 Task: Create a section Agile Artisans and in the section, add a milestone Artificial Intelligence Integration in the project AgileCamp
Action: Mouse moved to (58, 395)
Screenshot: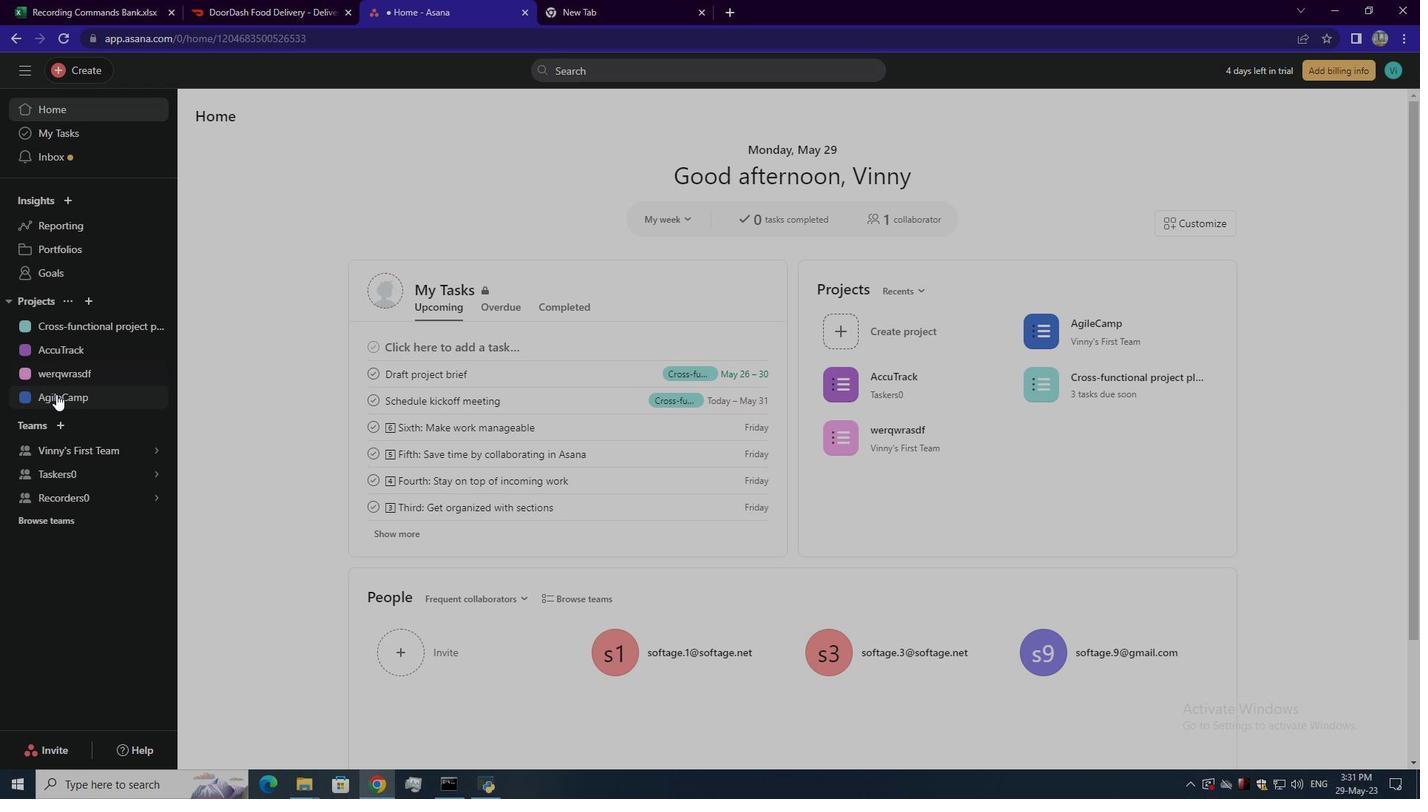 
Action: Mouse pressed left at (58, 395)
Screenshot: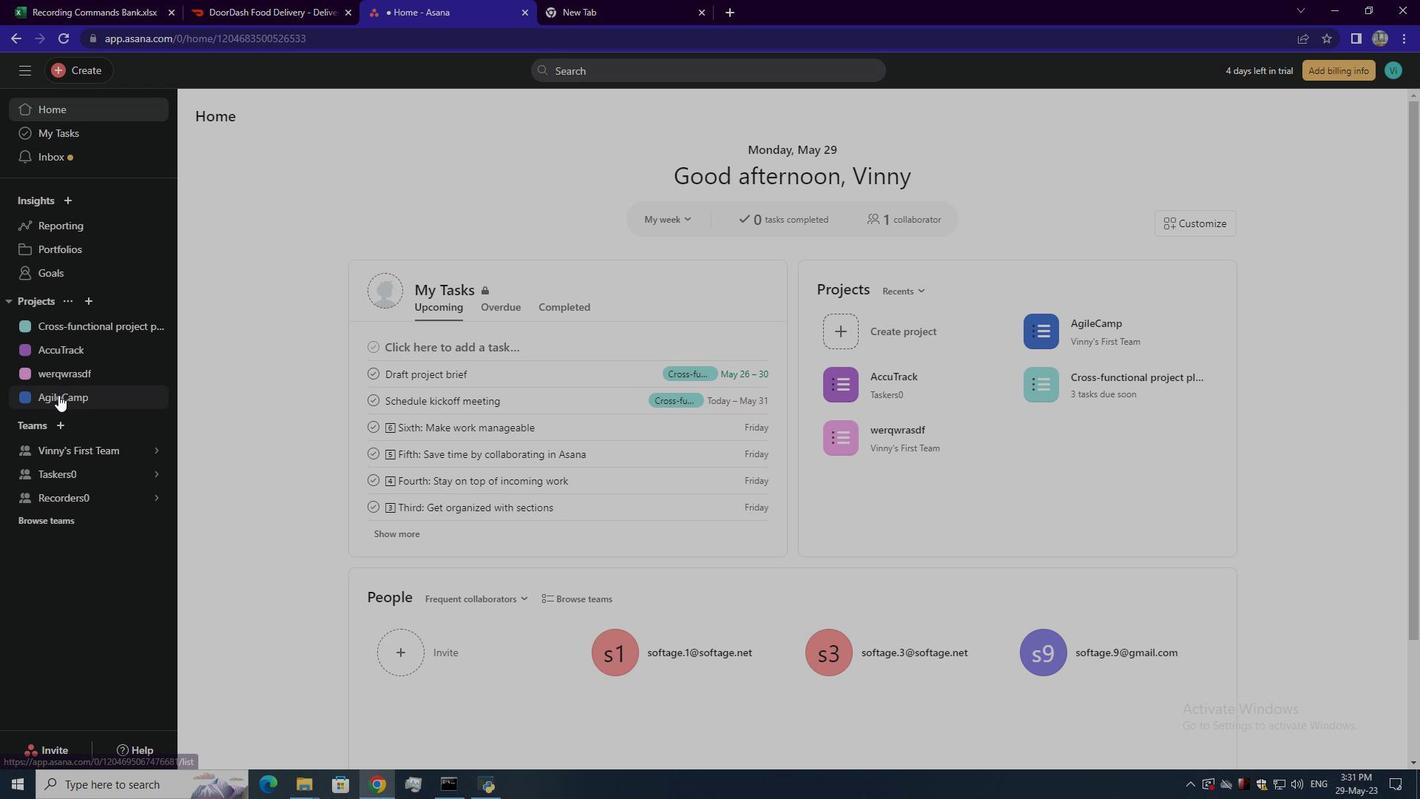 
Action: Mouse moved to (267, 497)
Screenshot: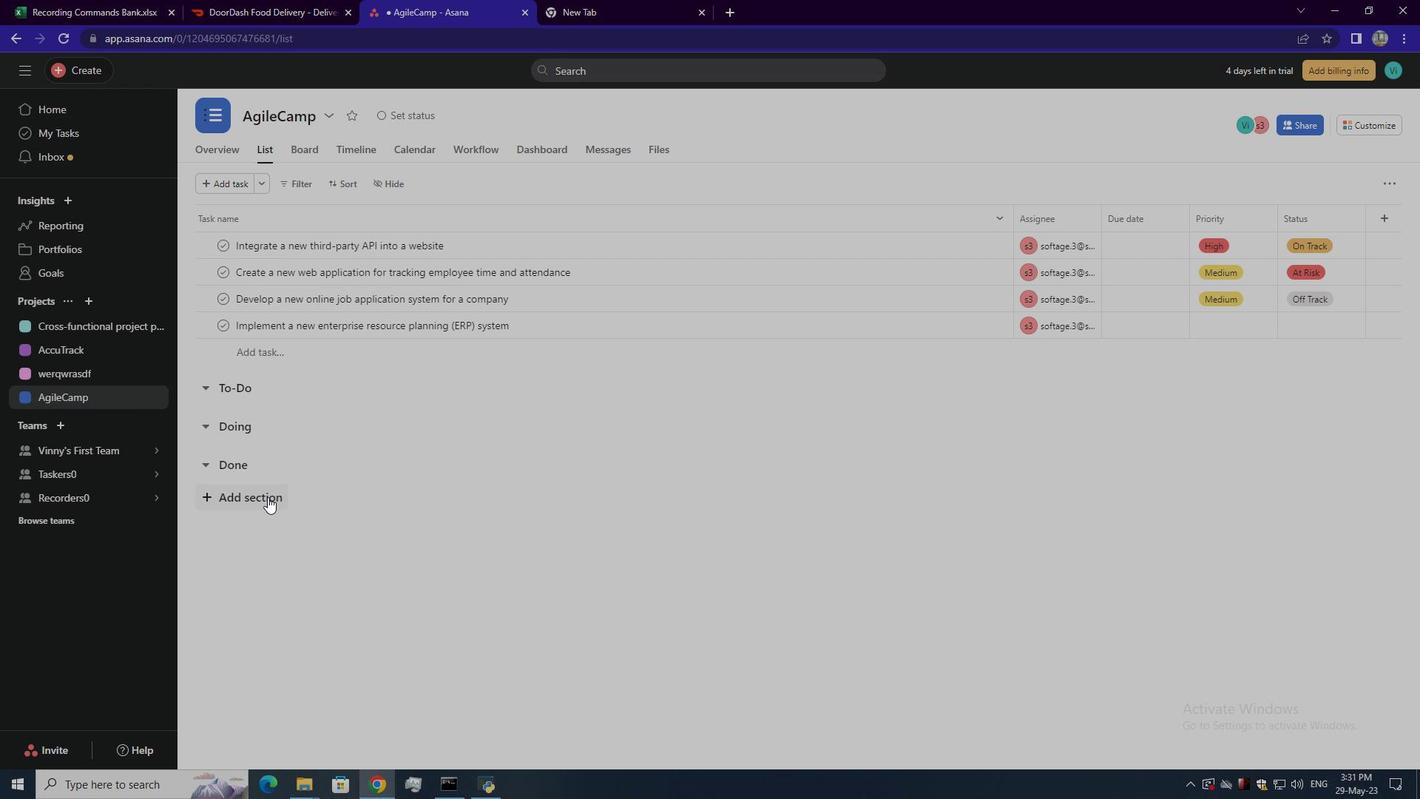 
Action: Mouse pressed left at (267, 497)
Screenshot: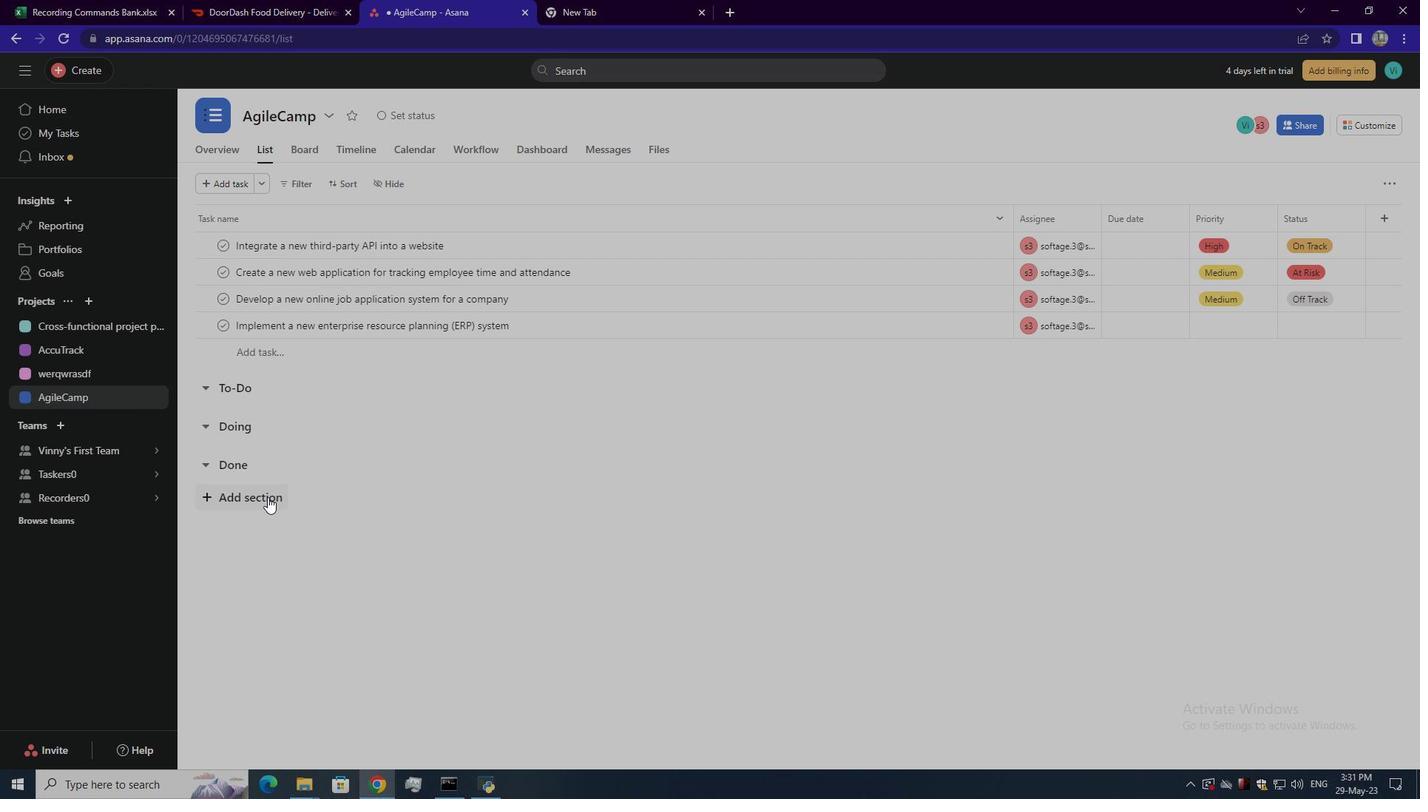 
Action: Mouse moved to (267, 499)
Screenshot: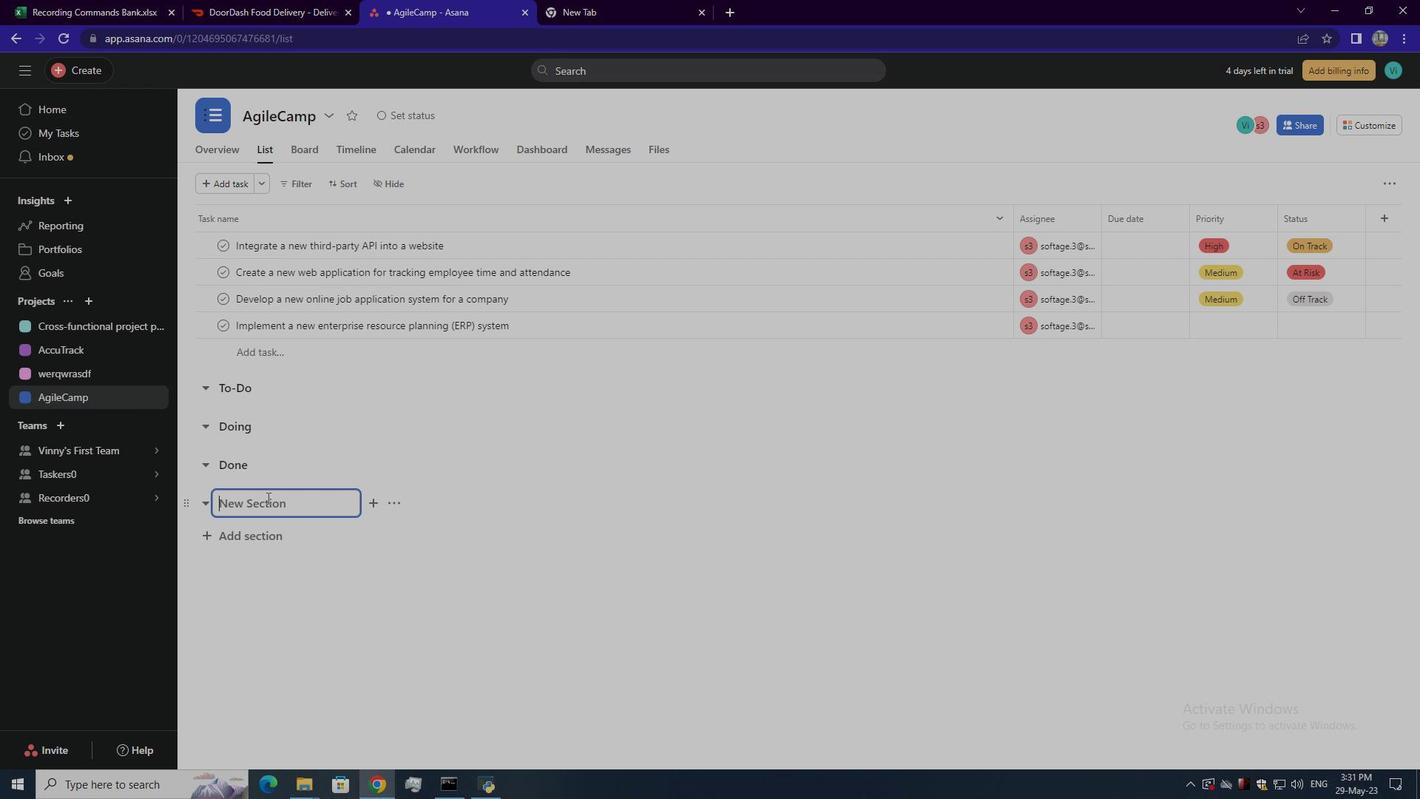 
Action: Mouse pressed left at (267, 499)
Screenshot: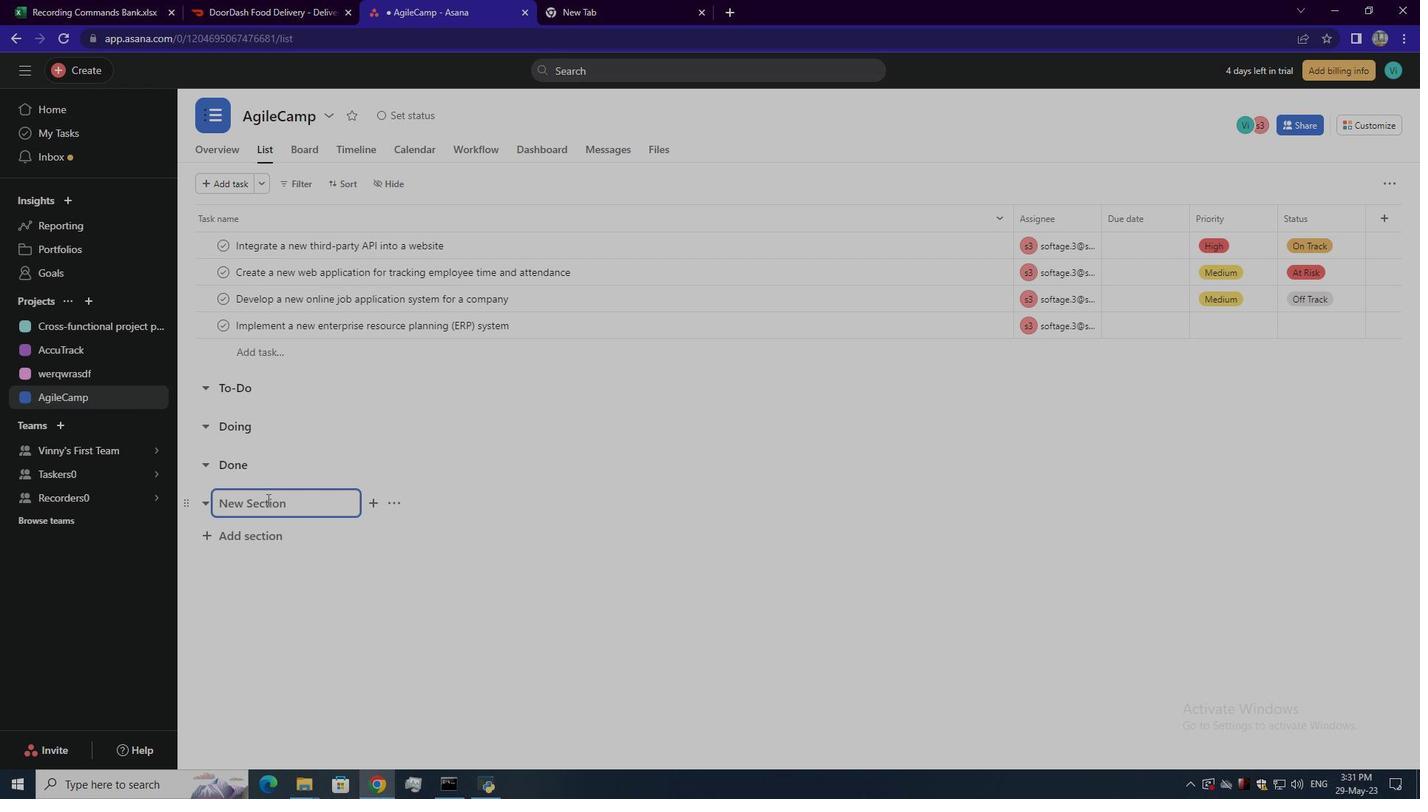 
Action: Key pressed <Key.shift>Agile<Key.space><Key.shift>Artisans<Key.enter>
Screenshot: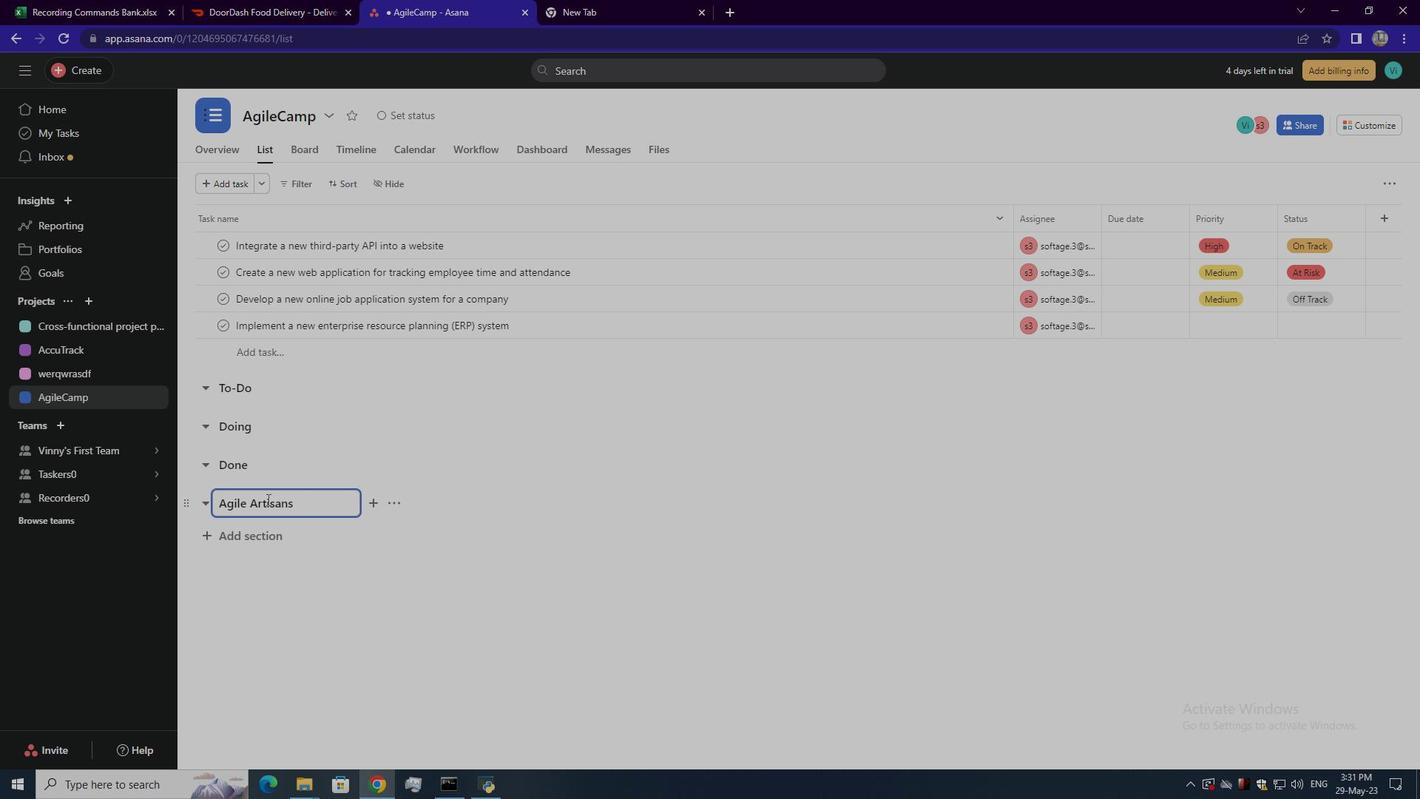 
Action: Mouse moved to (281, 531)
Screenshot: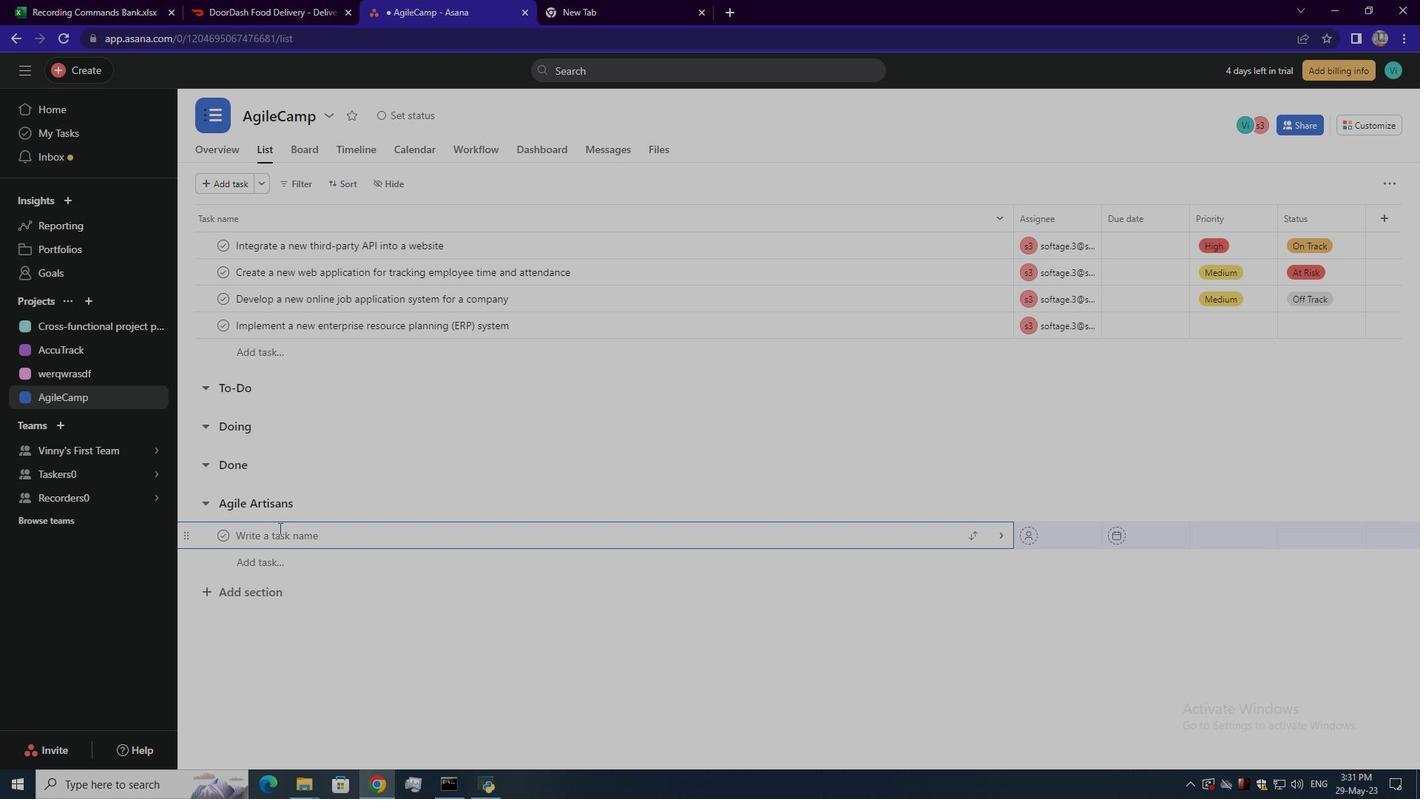 
Action: Mouse pressed left at (281, 531)
Screenshot: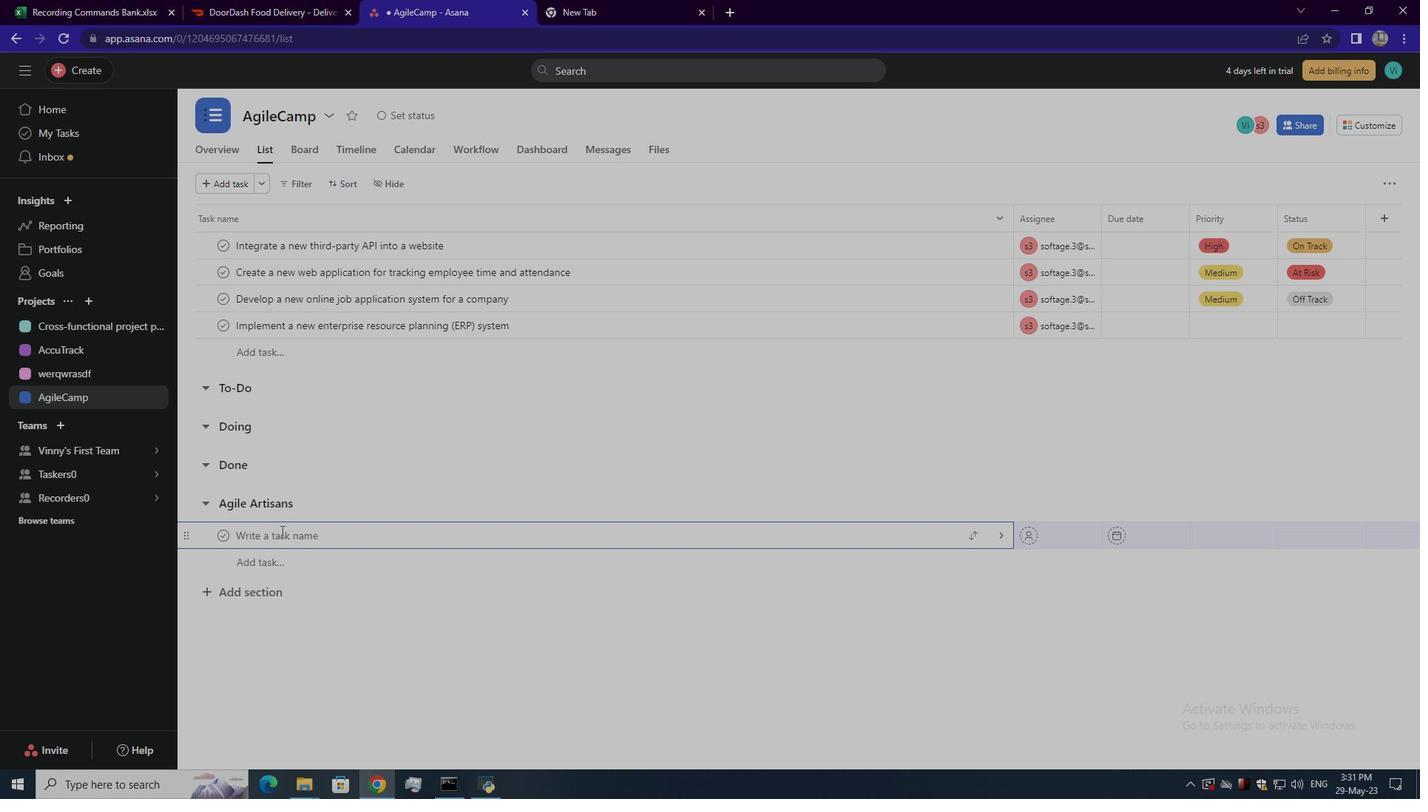 
Action: Key pressed <Key.shift>Artificial<Key.space><Key.shift>Intelligence<Key.space><Key.shift><Key.shift>Integration<Key.enter>
Screenshot: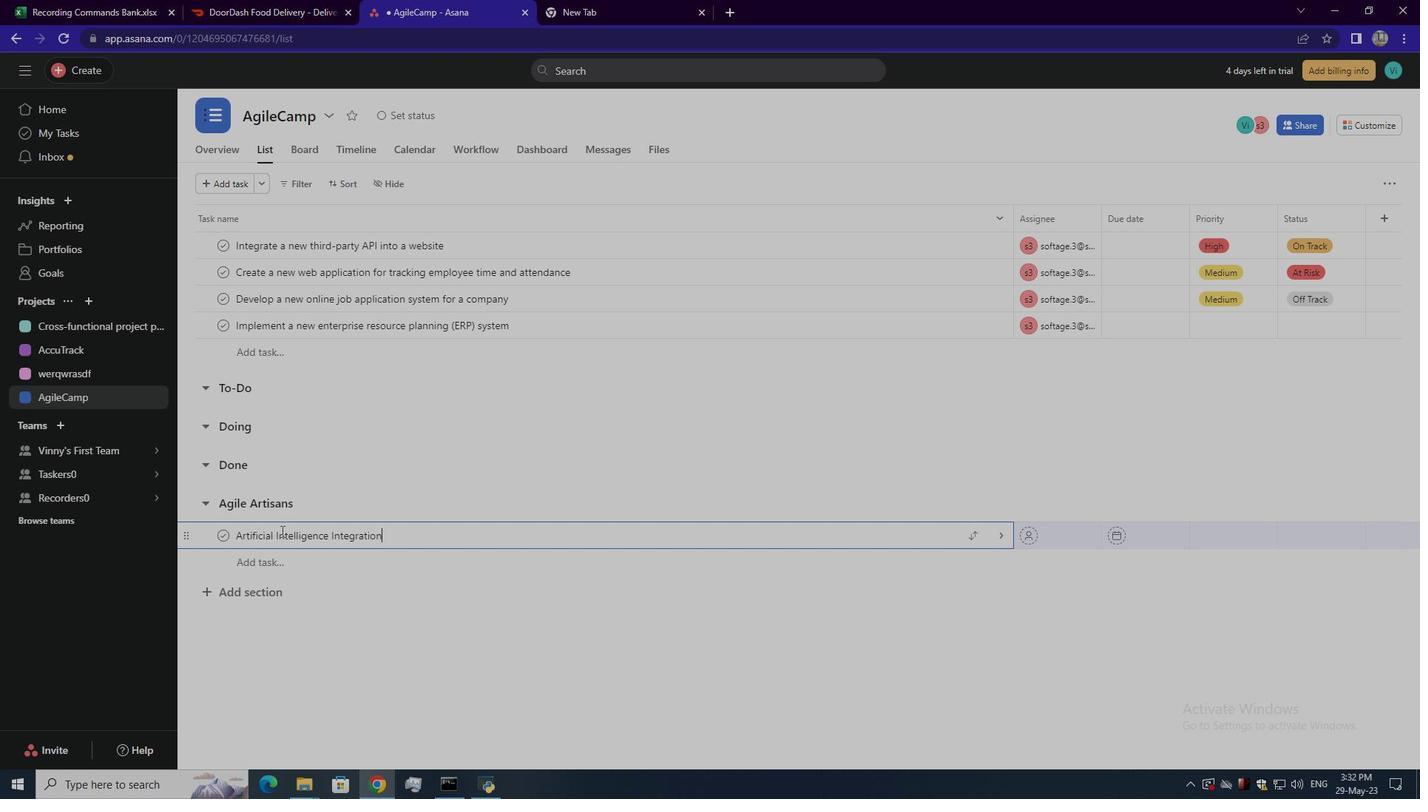 
Action: Mouse moved to (324, 531)
Screenshot: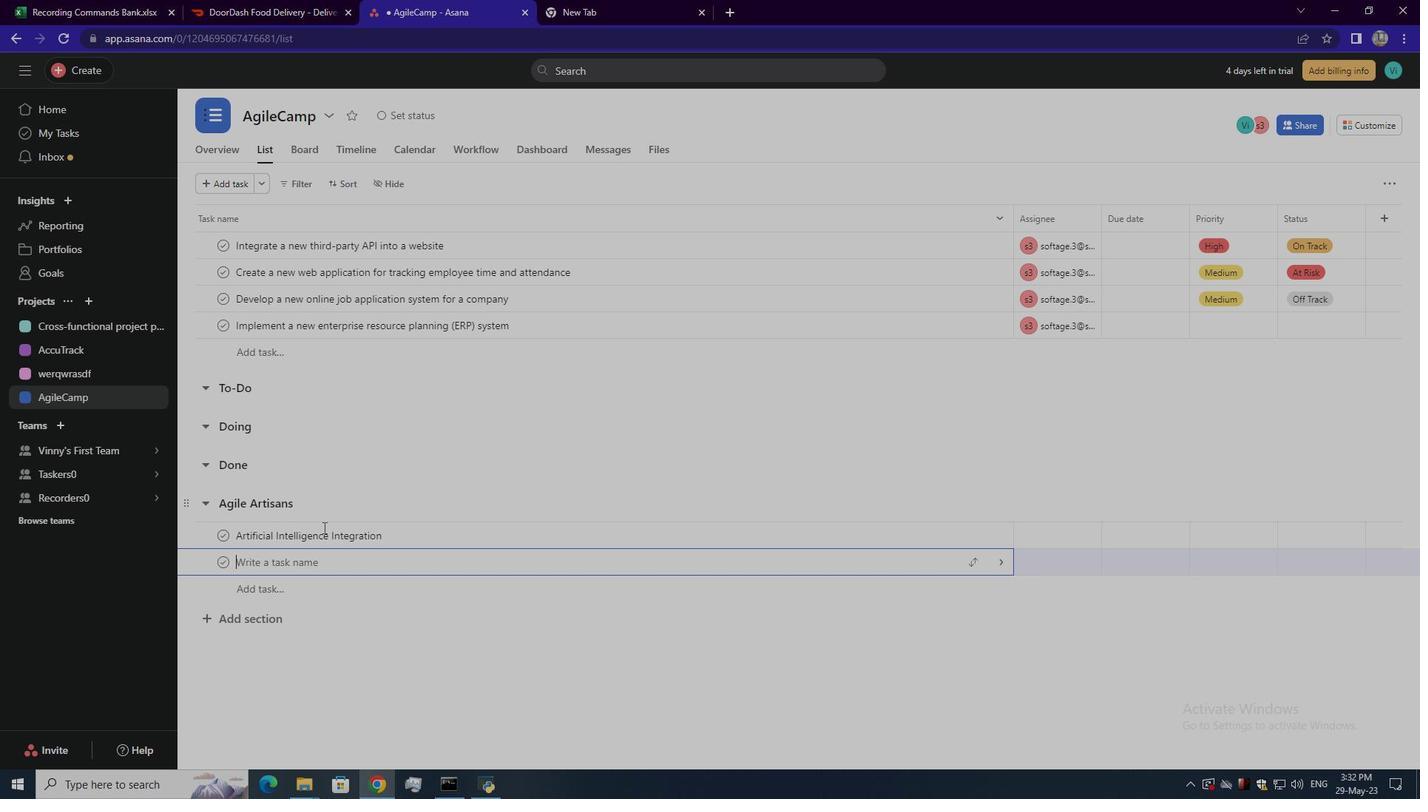 
Action: Mouse pressed left at (324, 531)
Screenshot: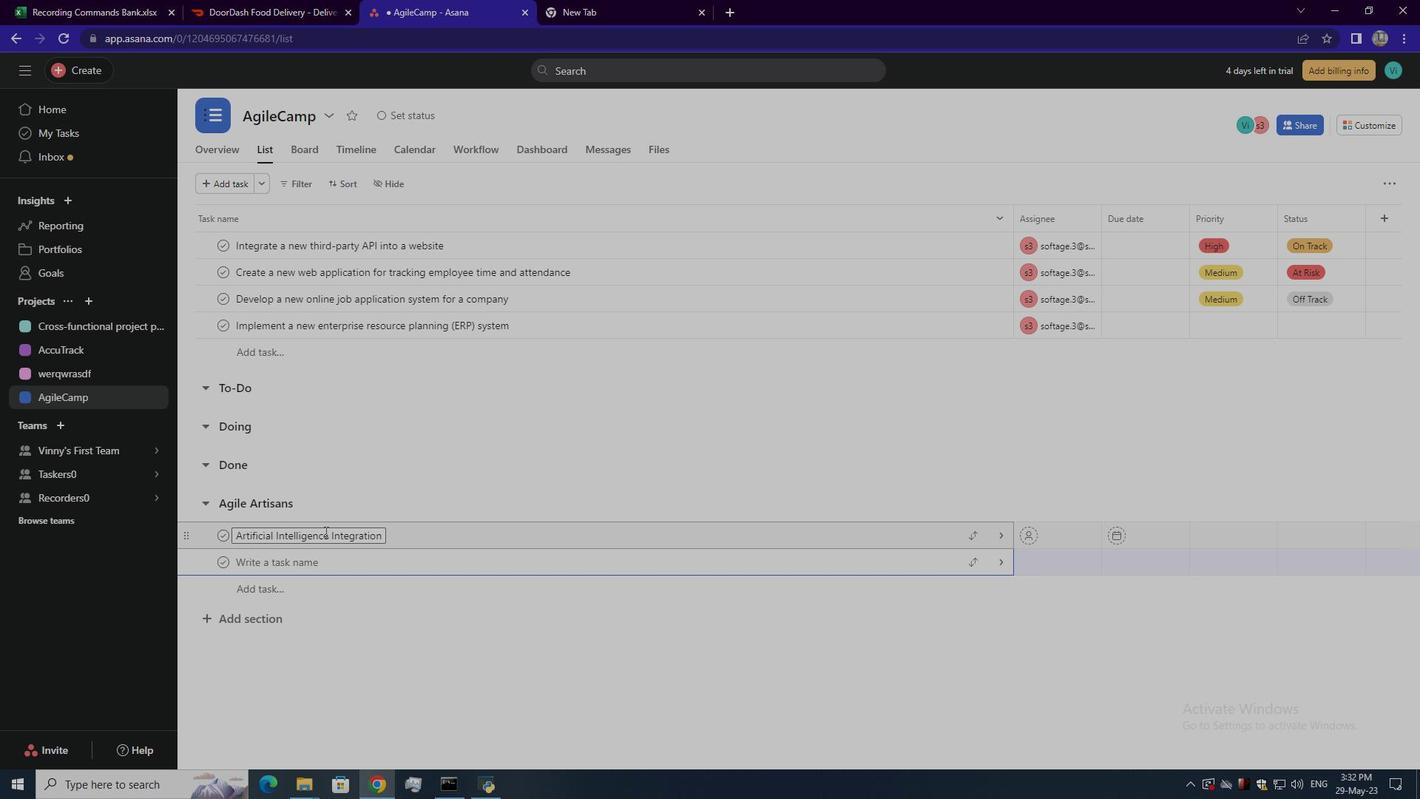 
Action: Mouse moved to (409, 538)
Screenshot: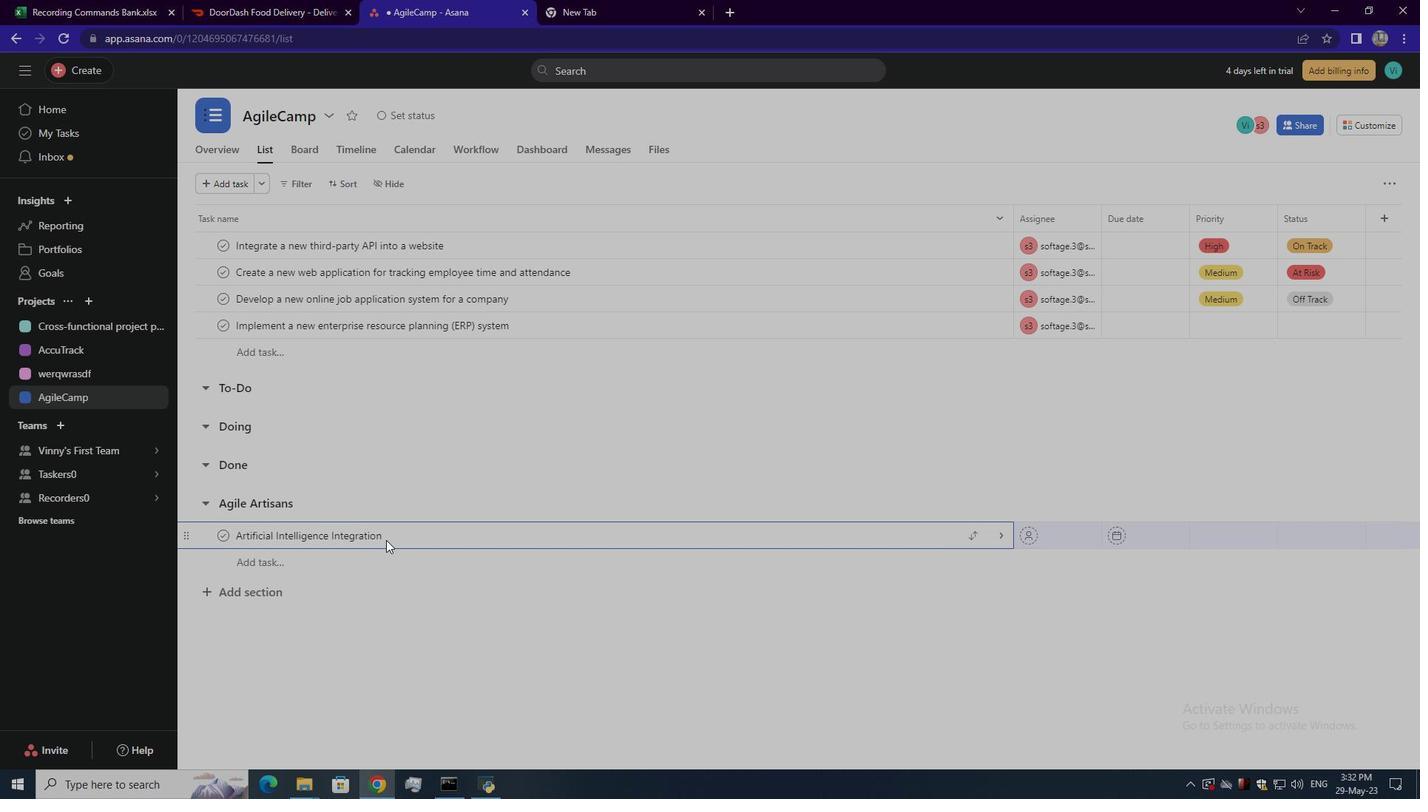 
Action: Mouse pressed left at (409, 538)
Screenshot: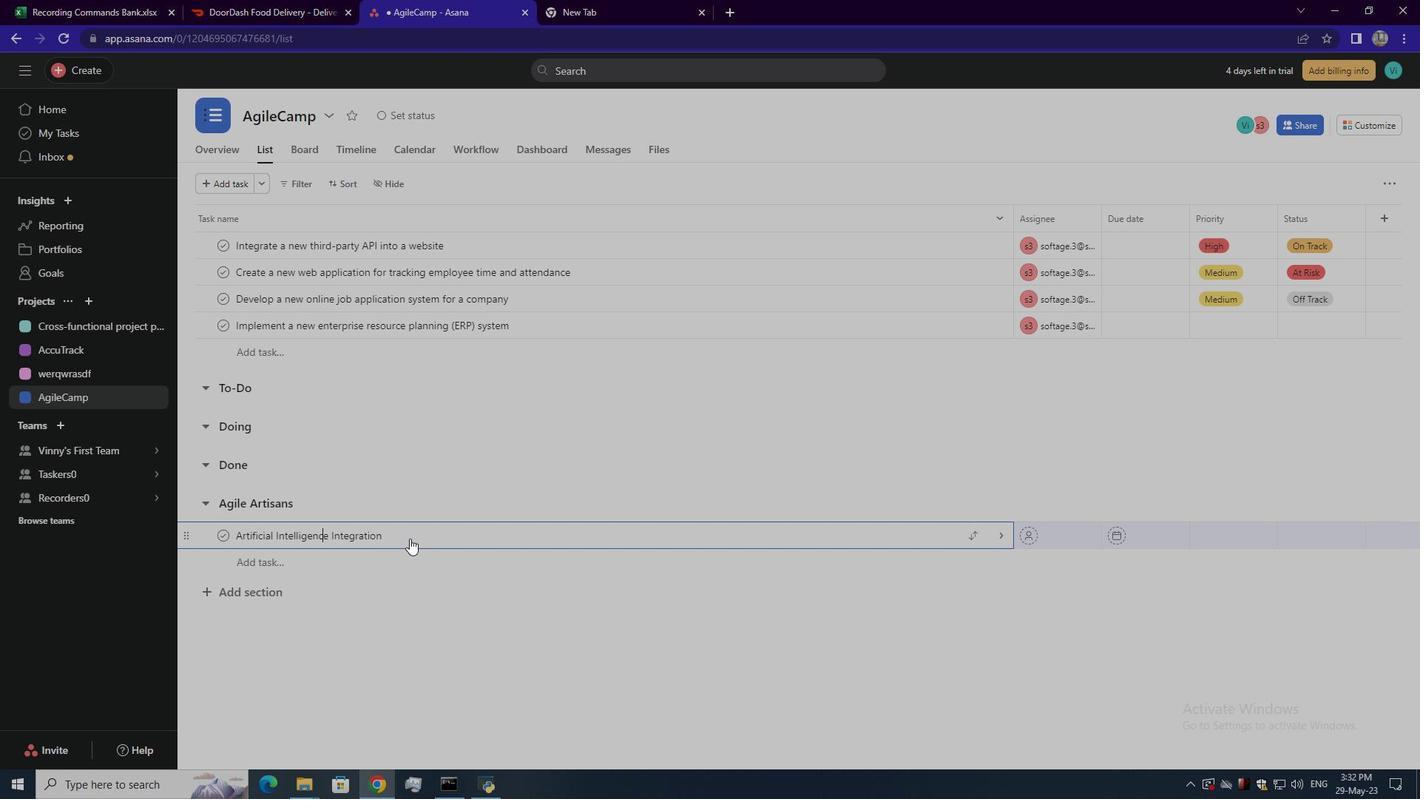 
Action: Mouse moved to (1363, 179)
Screenshot: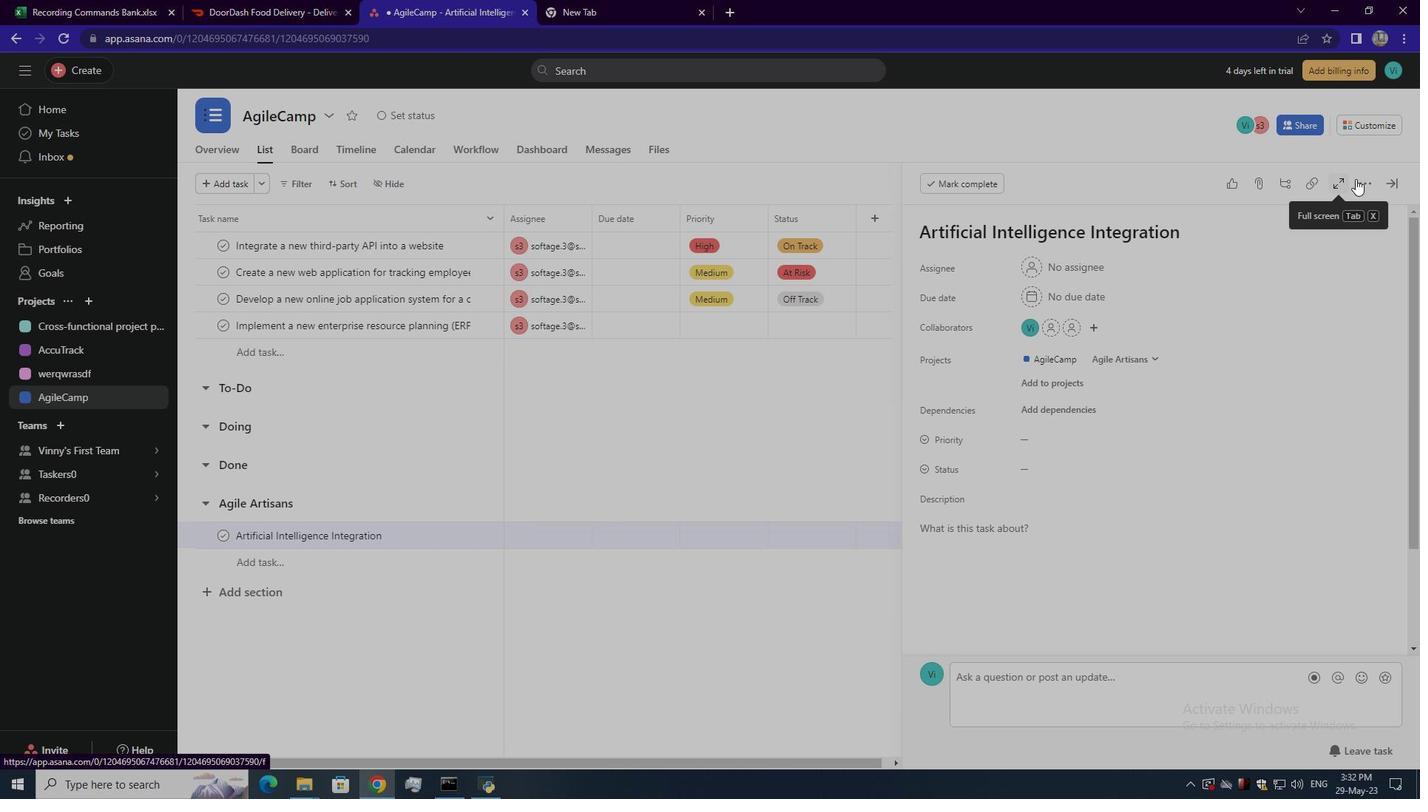 
Action: Mouse pressed left at (1363, 179)
Screenshot: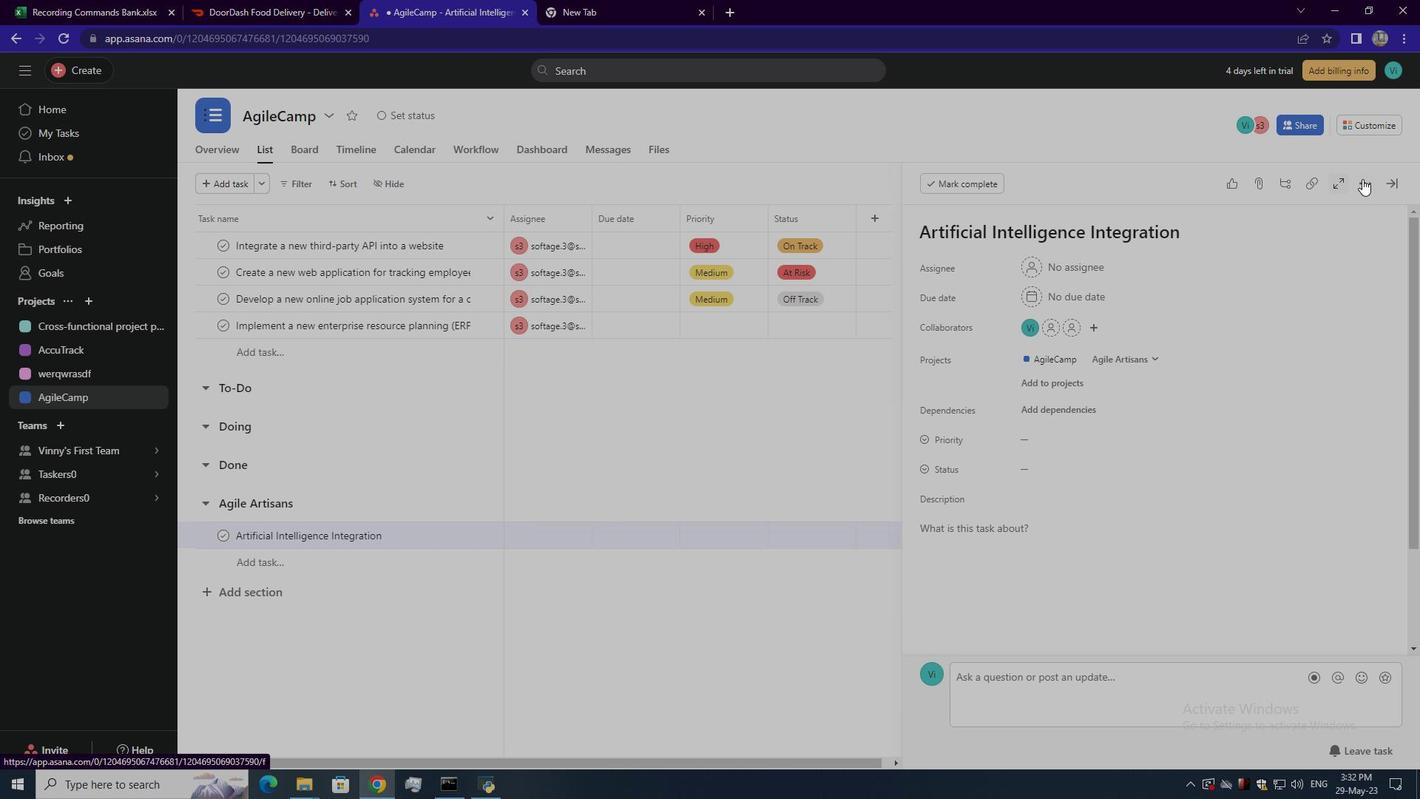 
Action: Mouse moved to (1240, 240)
Screenshot: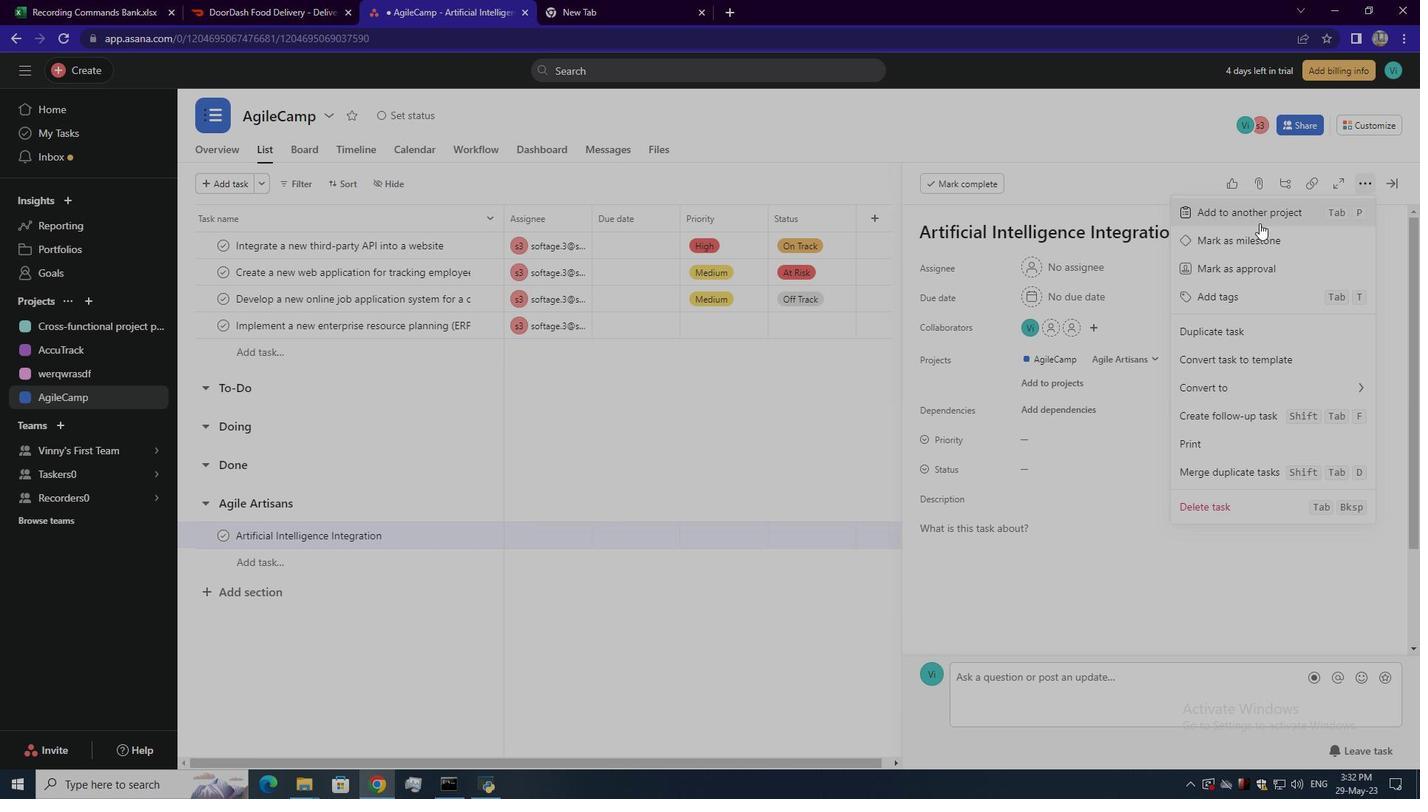
Action: Mouse pressed left at (1240, 240)
Screenshot: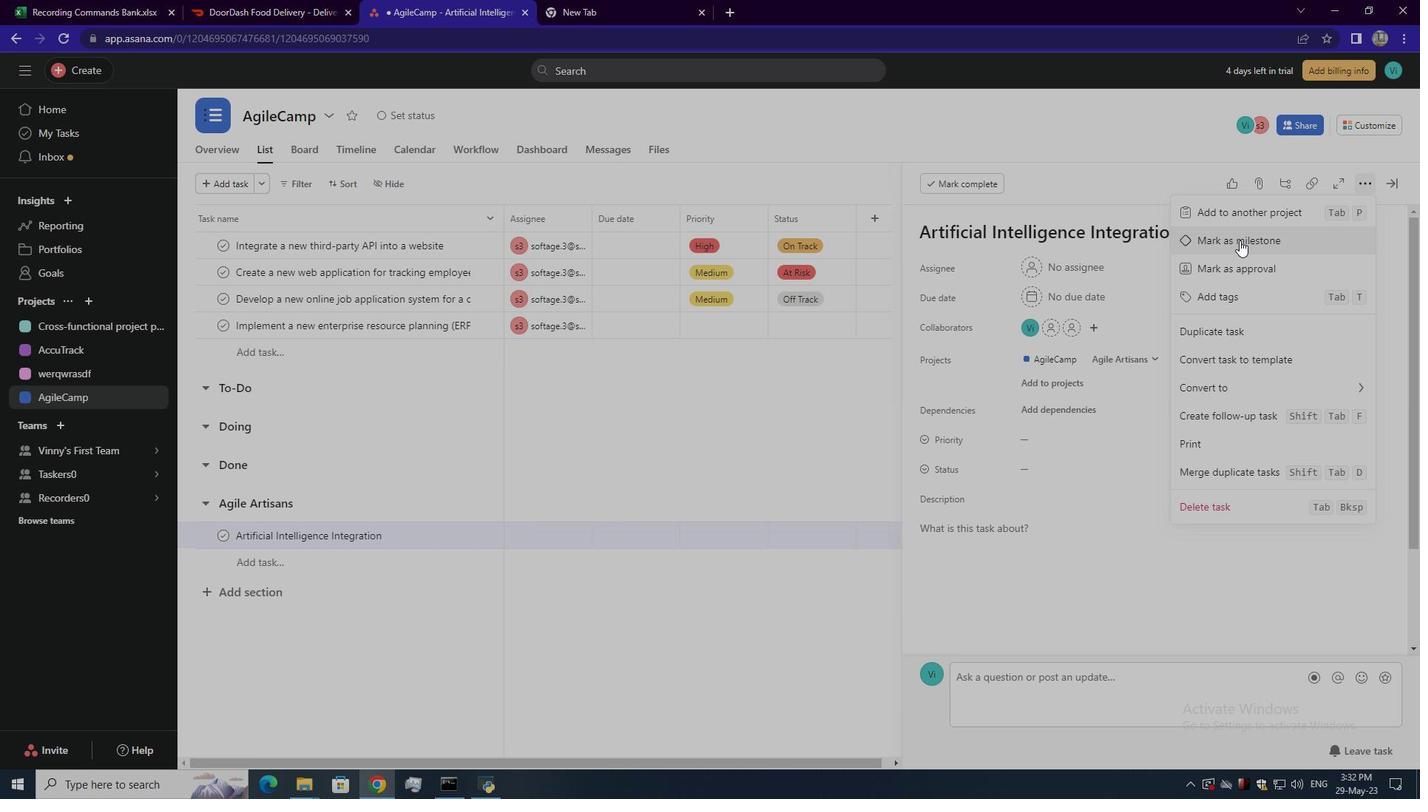 
Action: Mouse moved to (1391, 186)
Screenshot: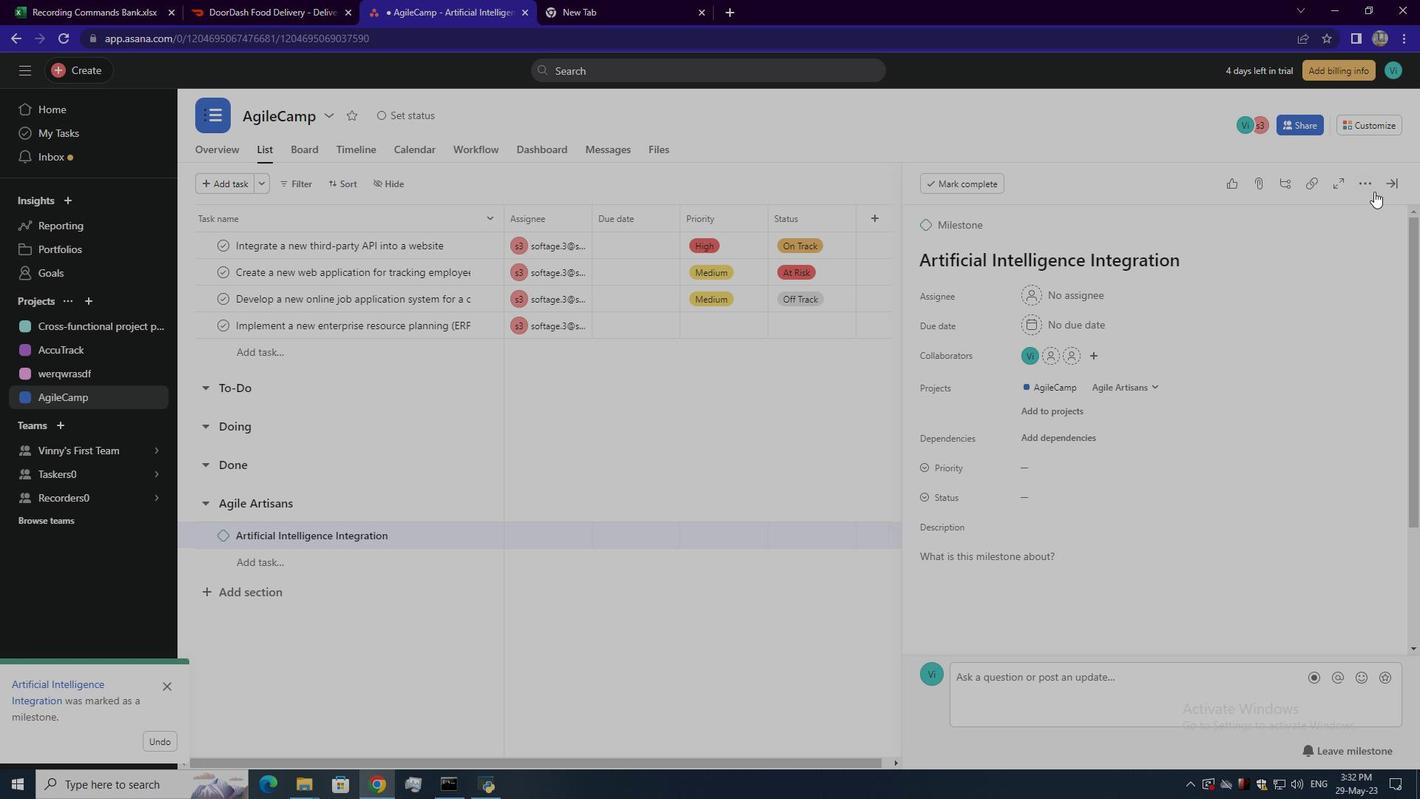 
Action: Mouse pressed left at (1391, 186)
Screenshot: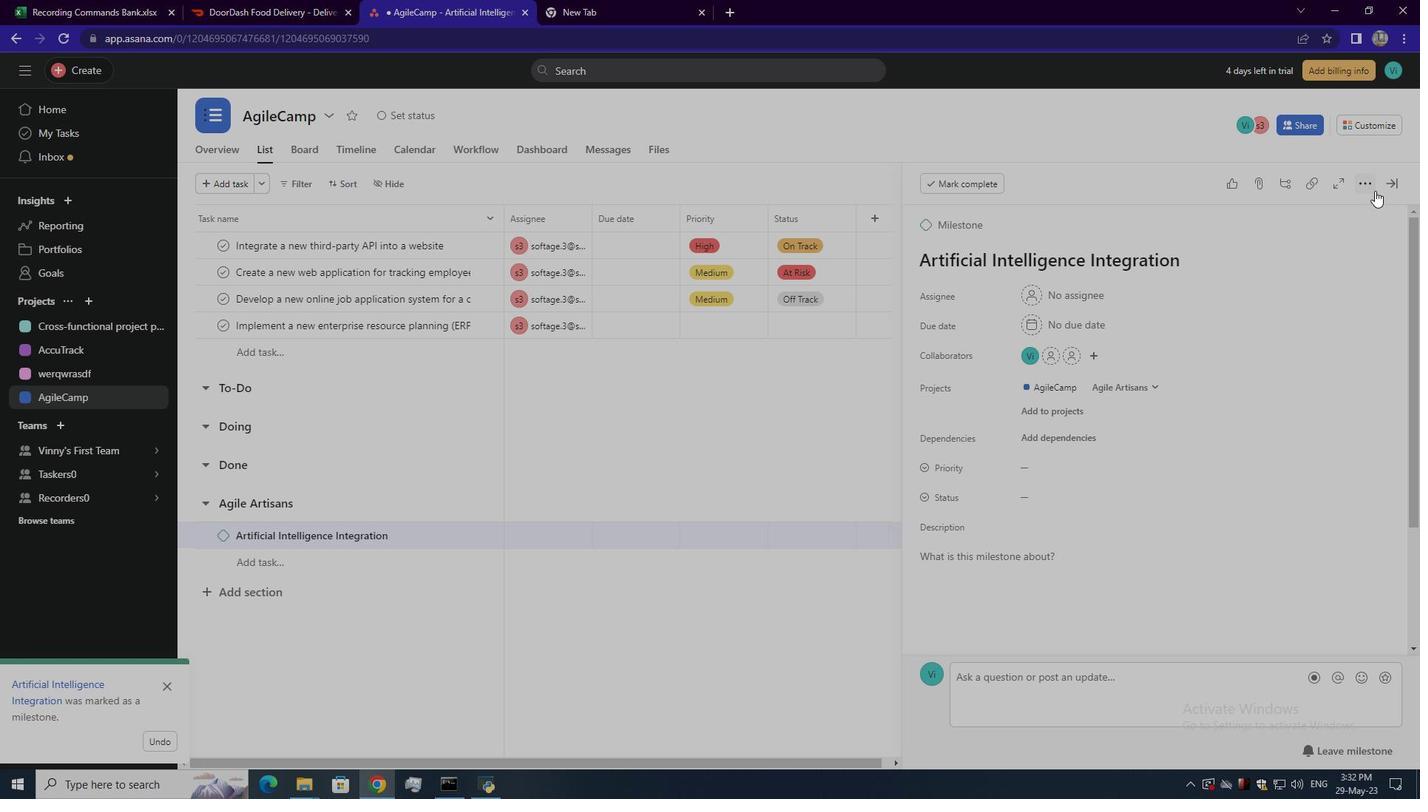 
